 Task: Add Dietz & Watson Peppered Turkey Breast to the cart.
Action: Mouse moved to (13, 84)
Screenshot: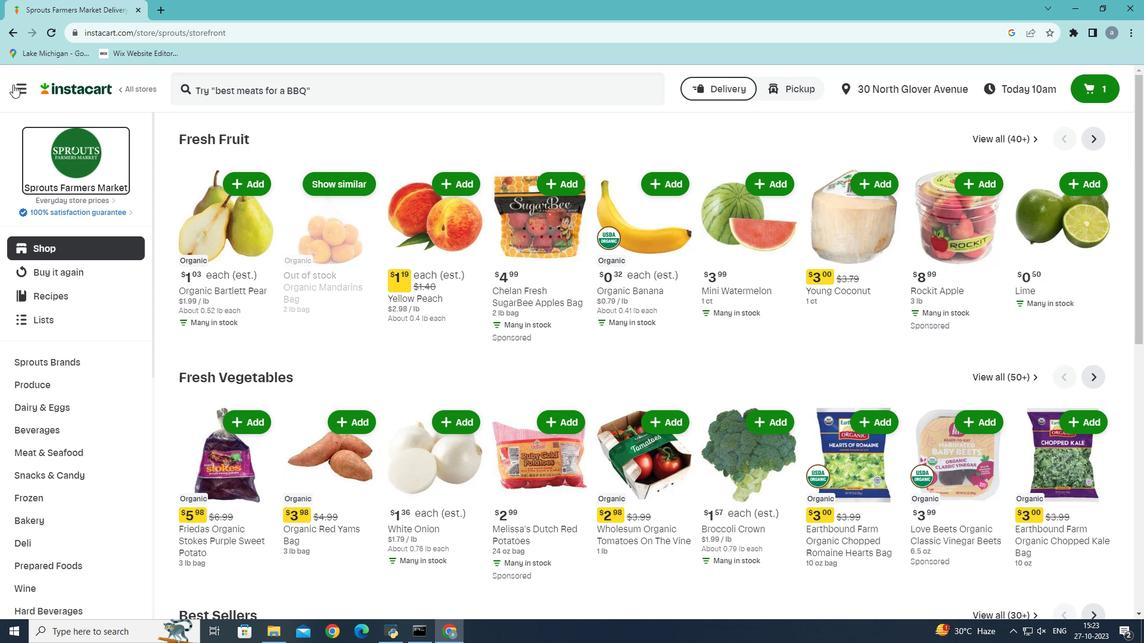 
Action: Mouse pressed left at (13, 84)
Screenshot: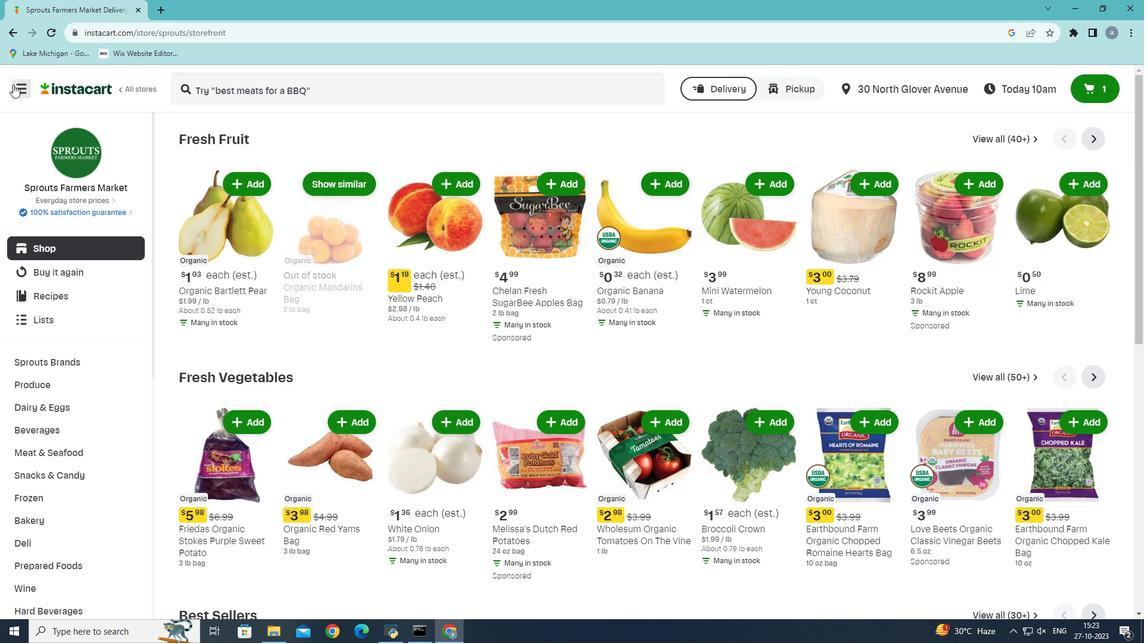 
Action: Mouse moved to (33, 346)
Screenshot: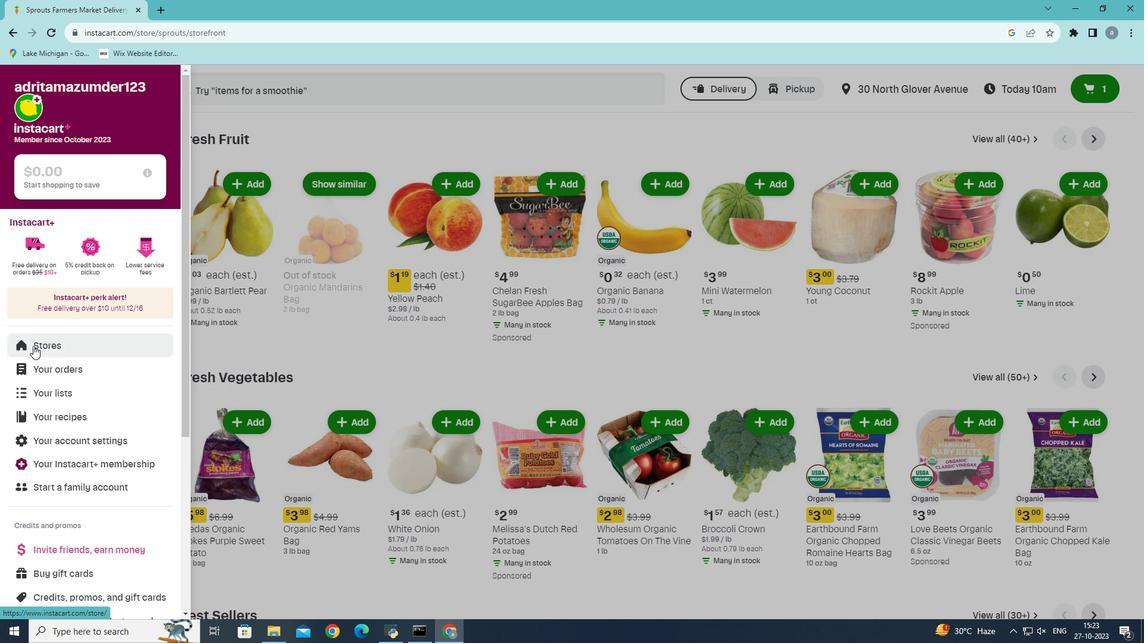 
Action: Mouse pressed left at (33, 346)
Screenshot: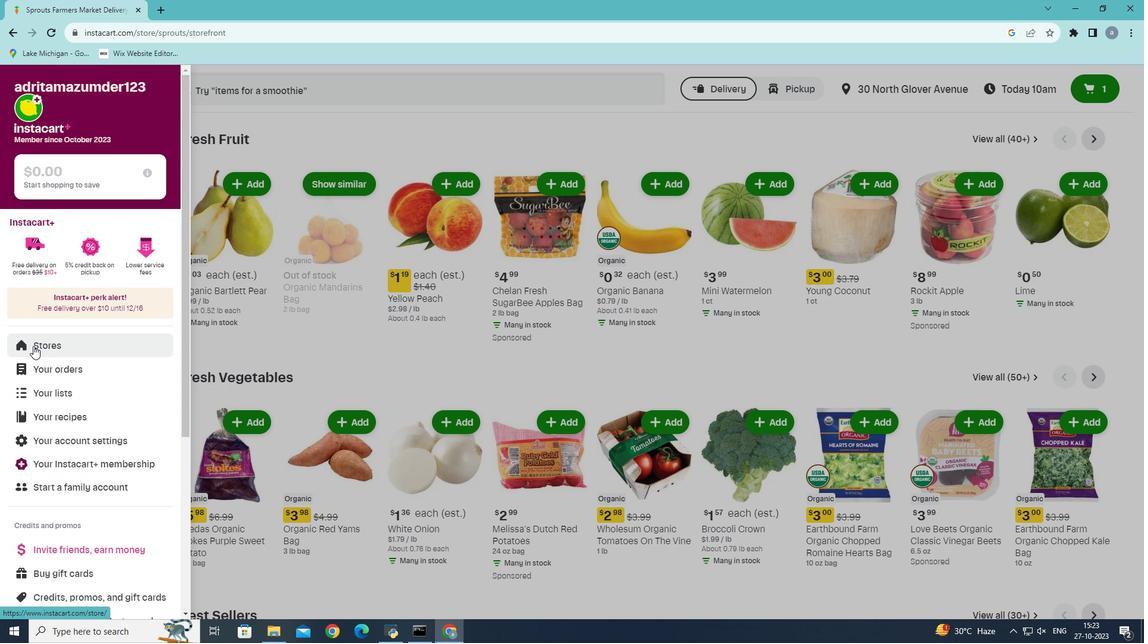 
Action: Mouse moved to (271, 129)
Screenshot: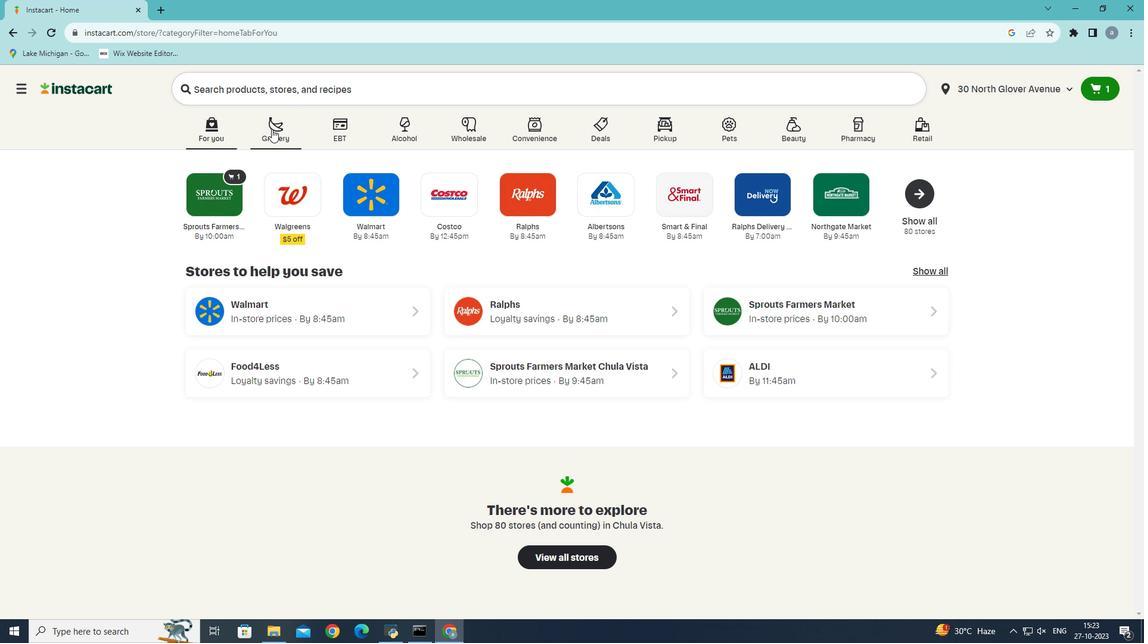 
Action: Mouse pressed left at (271, 129)
Screenshot: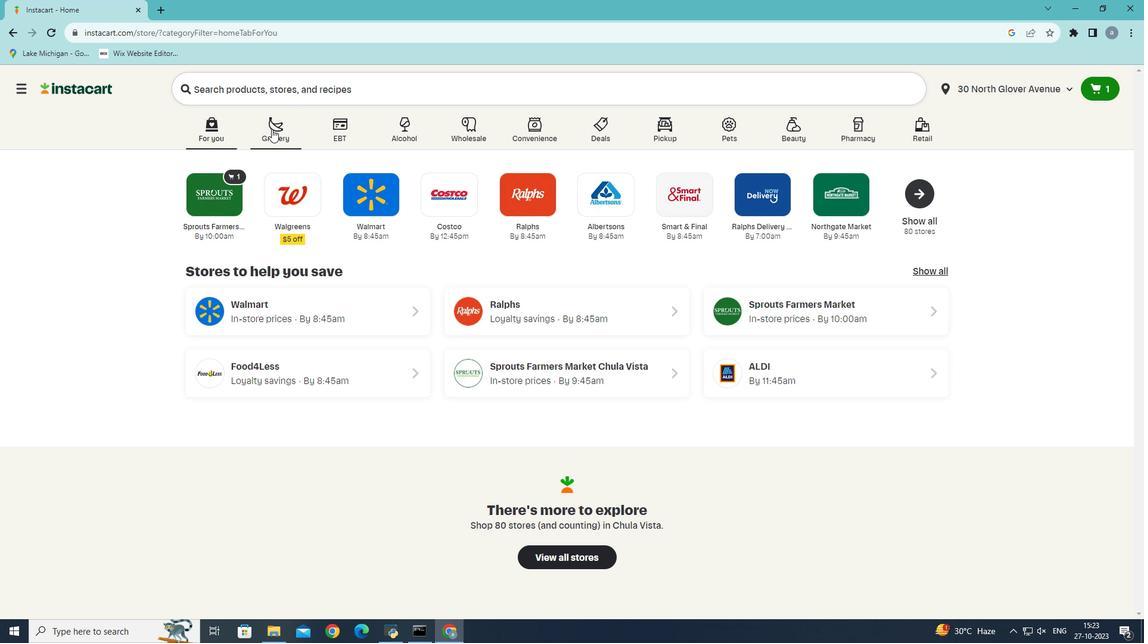 
Action: Mouse moved to (292, 354)
Screenshot: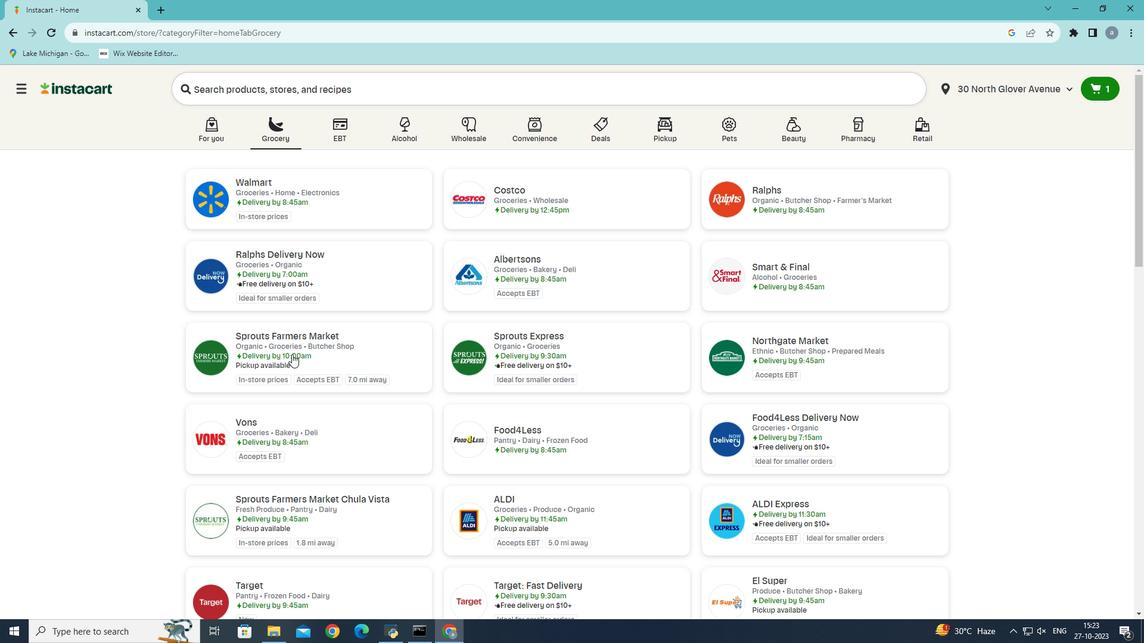 
Action: Mouse pressed left at (292, 354)
Screenshot: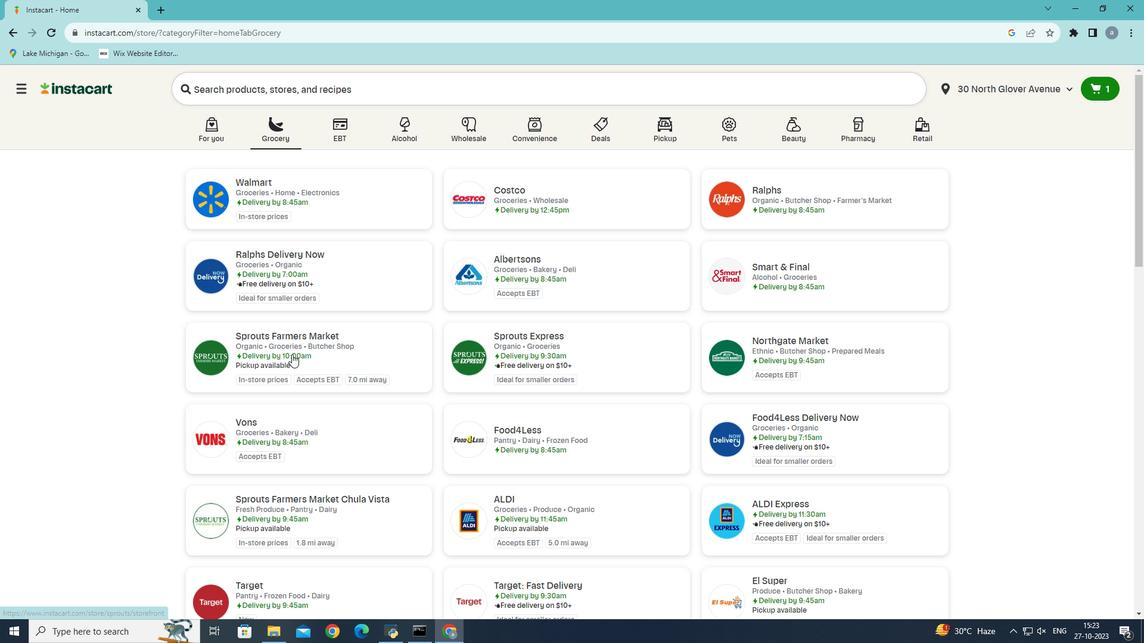 
Action: Mouse moved to (69, 548)
Screenshot: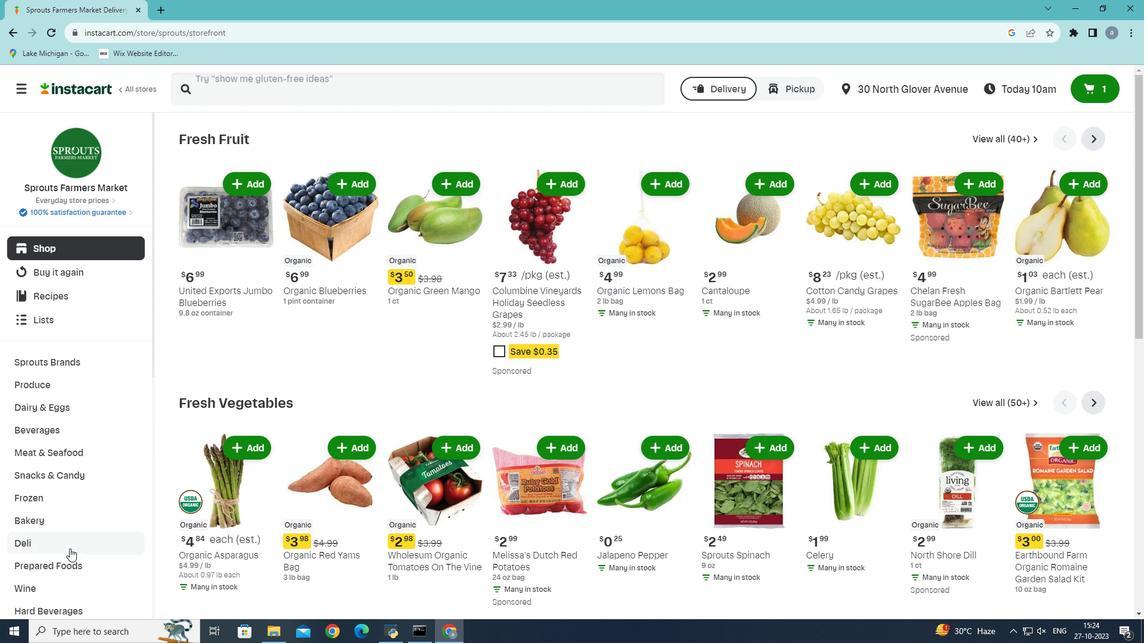 
Action: Mouse scrolled (69, 548) with delta (0, 0)
Screenshot: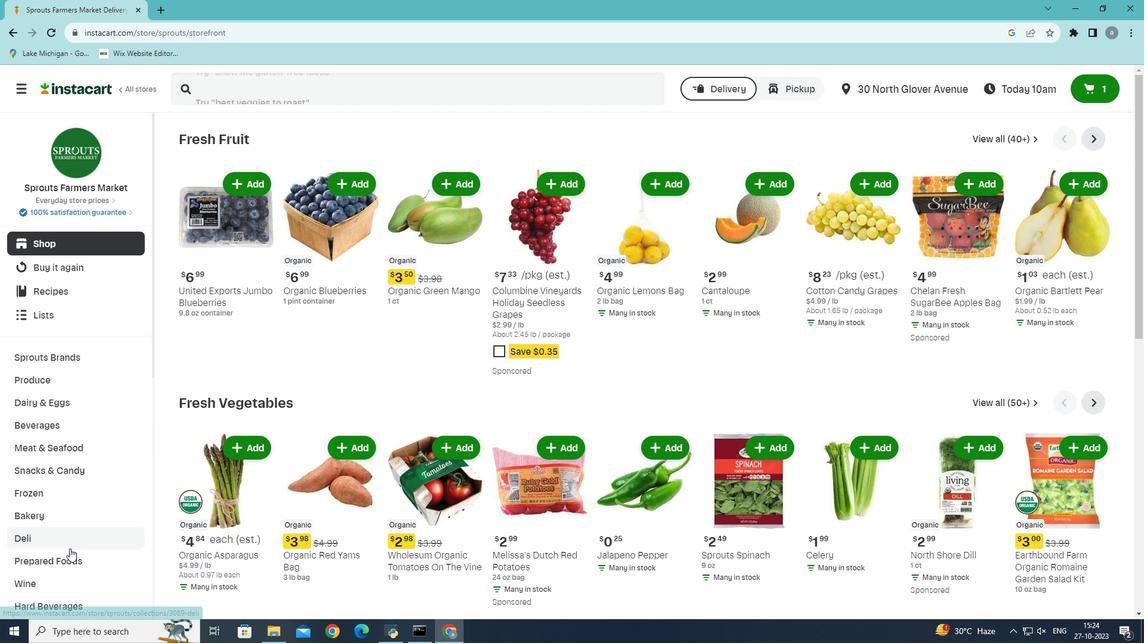 
Action: Mouse scrolled (69, 548) with delta (0, 0)
Screenshot: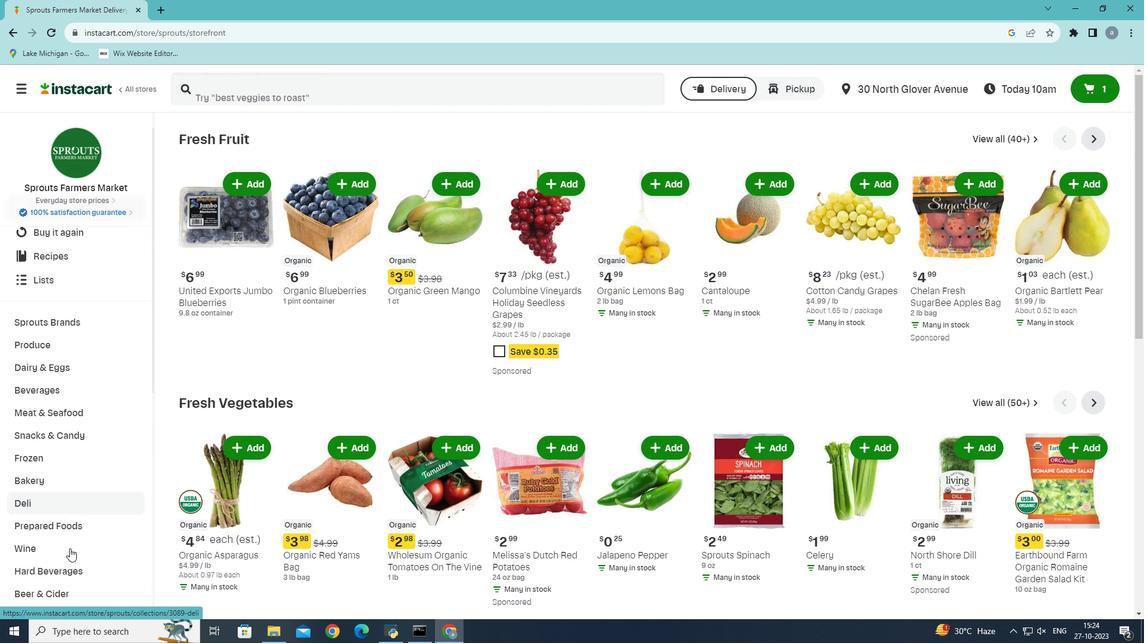
Action: Mouse moved to (36, 337)
Screenshot: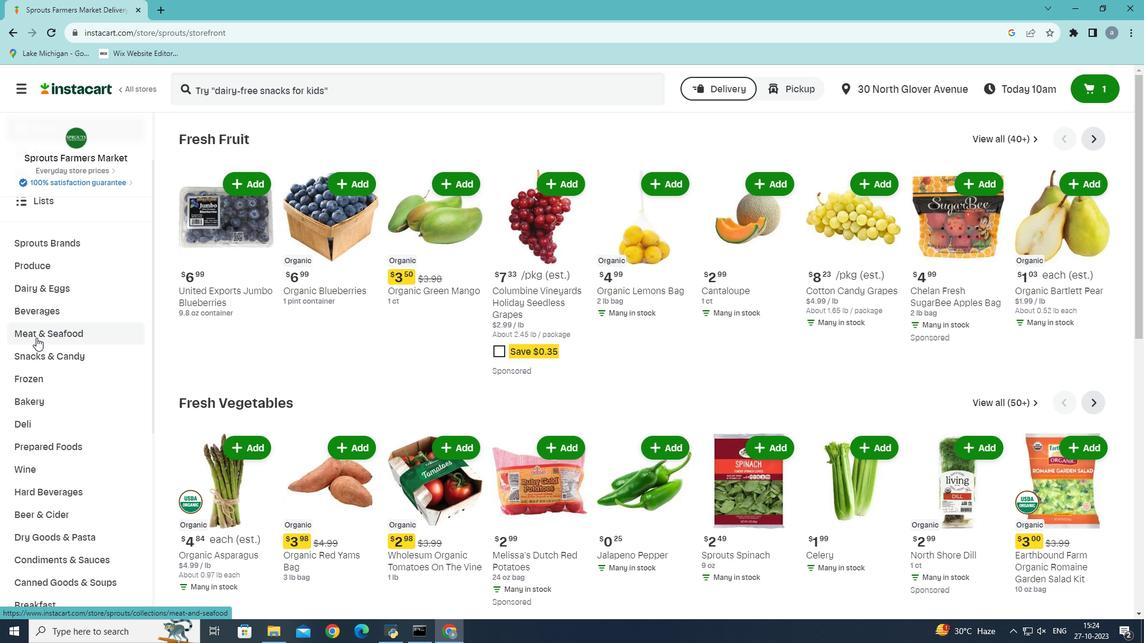 
Action: Mouse pressed left at (36, 337)
Screenshot: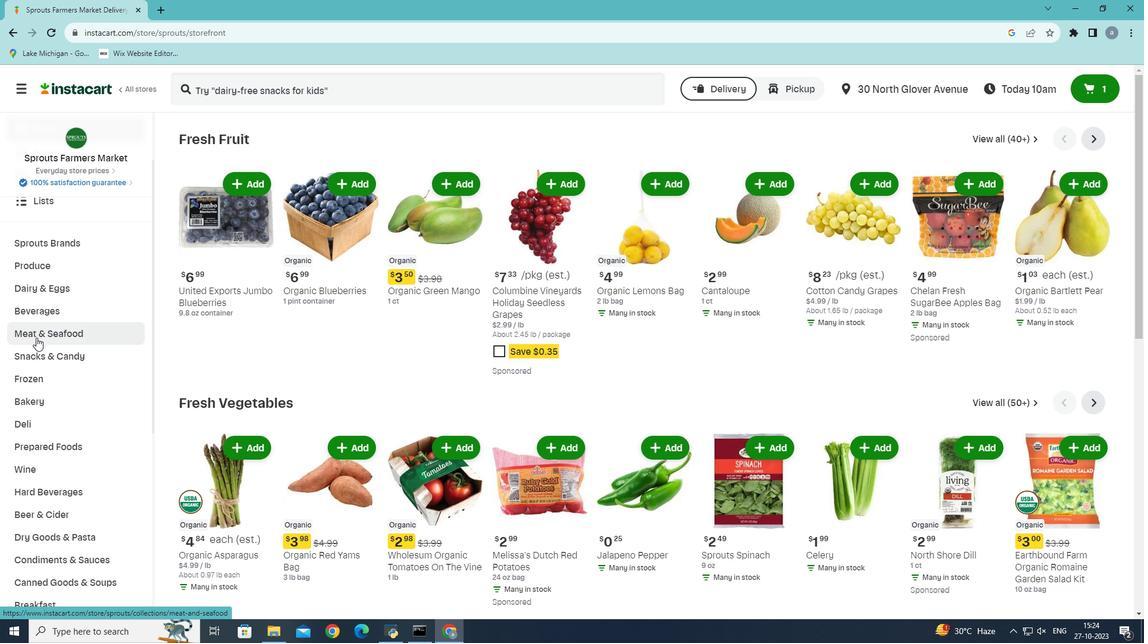 
Action: Mouse moved to (426, 171)
Screenshot: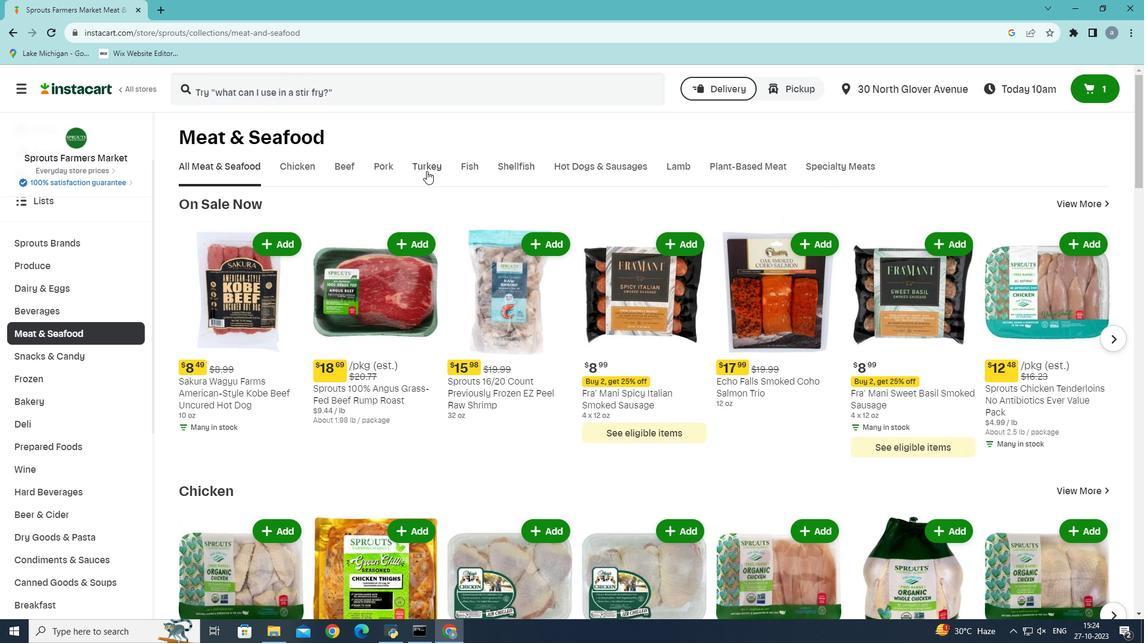 
Action: Mouse pressed left at (426, 171)
Screenshot: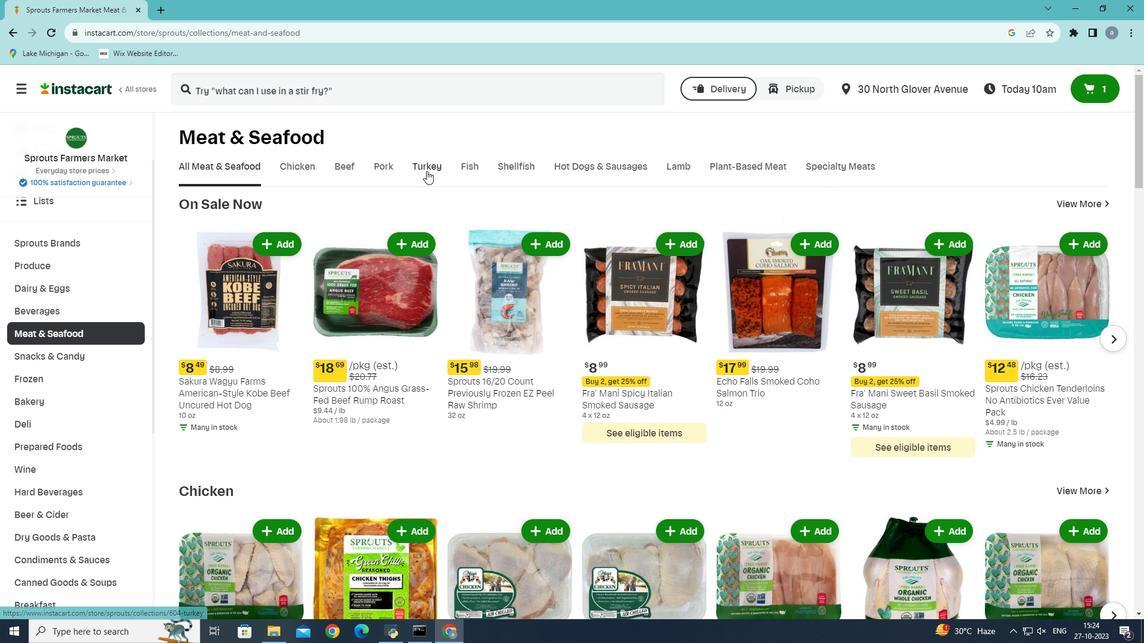 
Action: Mouse moved to (237, 89)
Screenshot: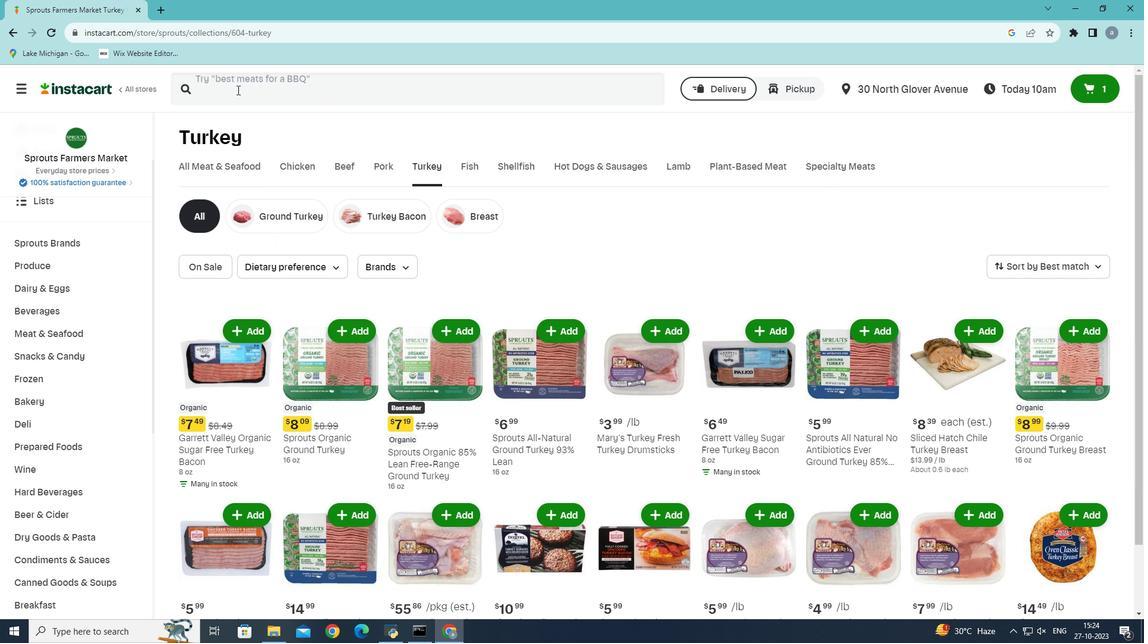 
Action: Mouse pressed left at (237, 89)
Screenshot: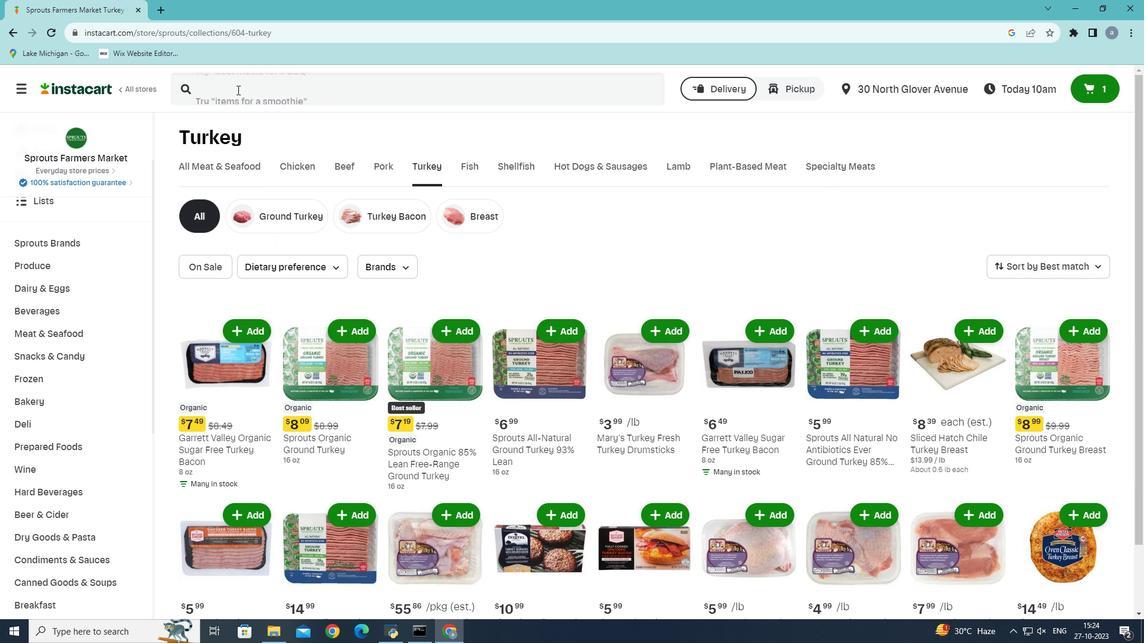 
Action: Key pressed <Key.shift>Dietz<Key.space><Key.shift>&<Key.space><Key.shift>Watson<Key.space>peppered<Key.space>turkey<Key.space>breast<Key.enter>
Screenshot: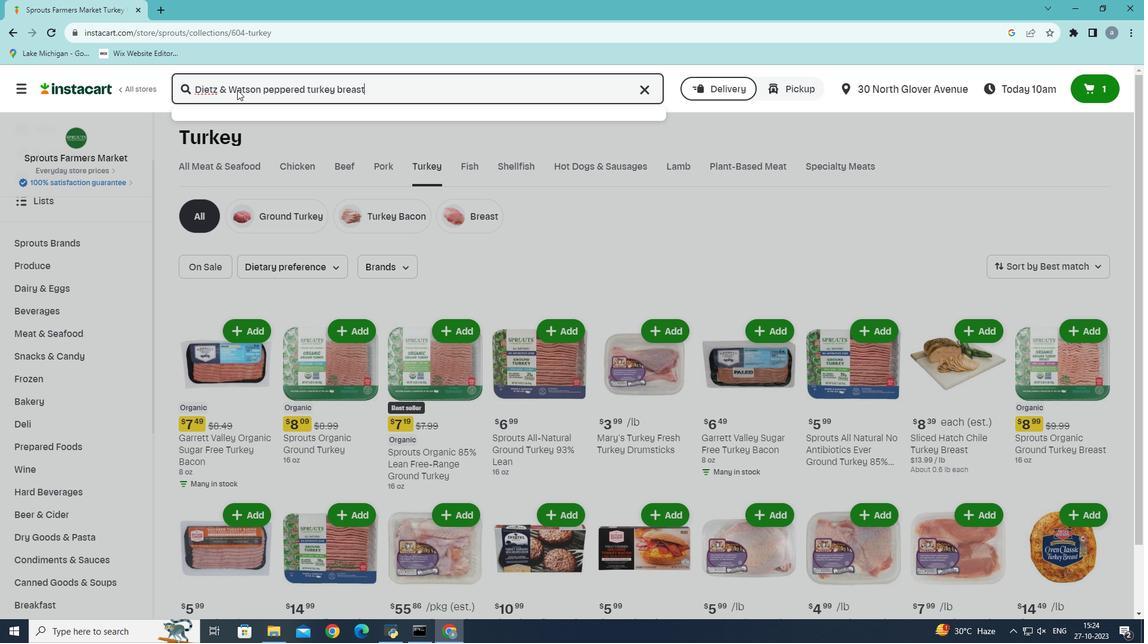 
Action: Mouse moved to (683, 205)
Screenshot: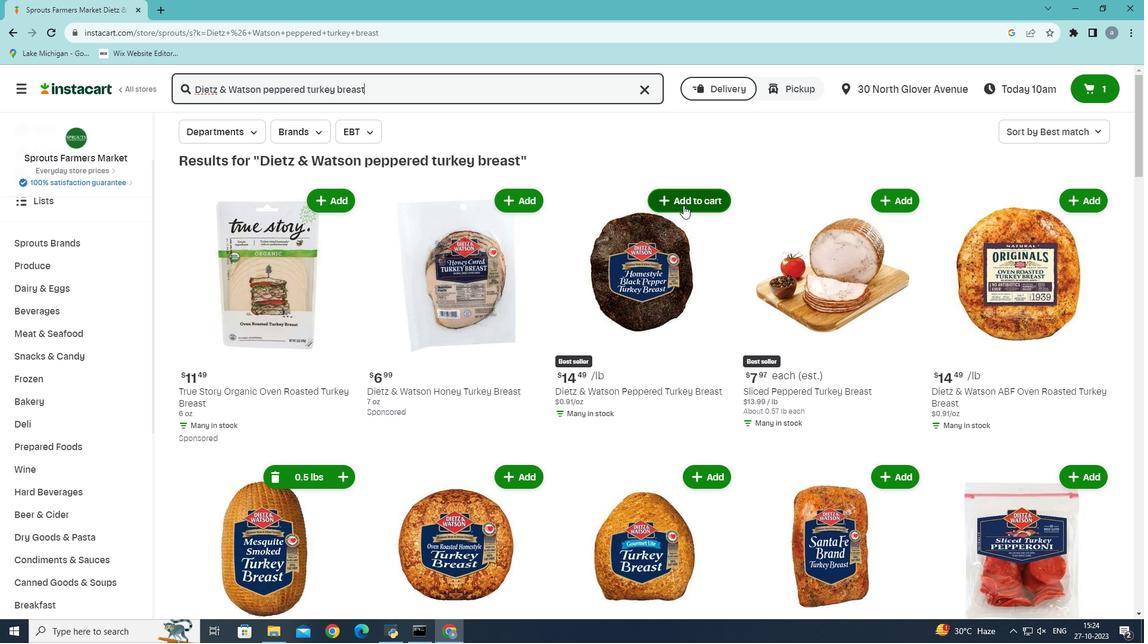 
Action: Mouse pressed left at (683, 205)
Screenshot: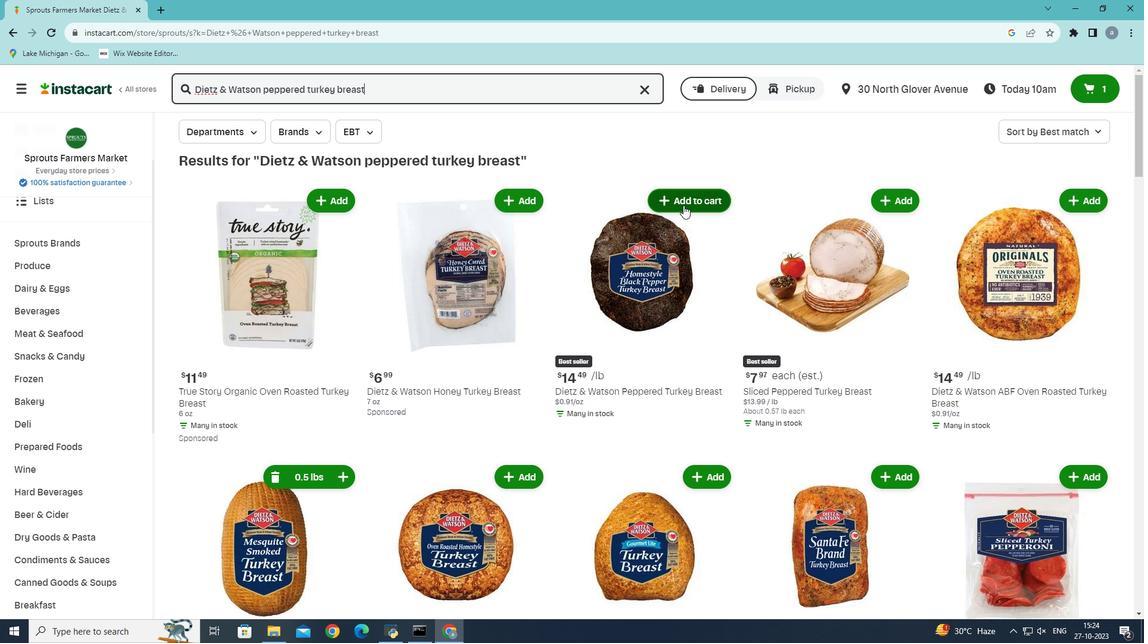 
